 Task: Select the date January 25, 2024.
Action: Mouse moved to (83, 600)
Screenshot: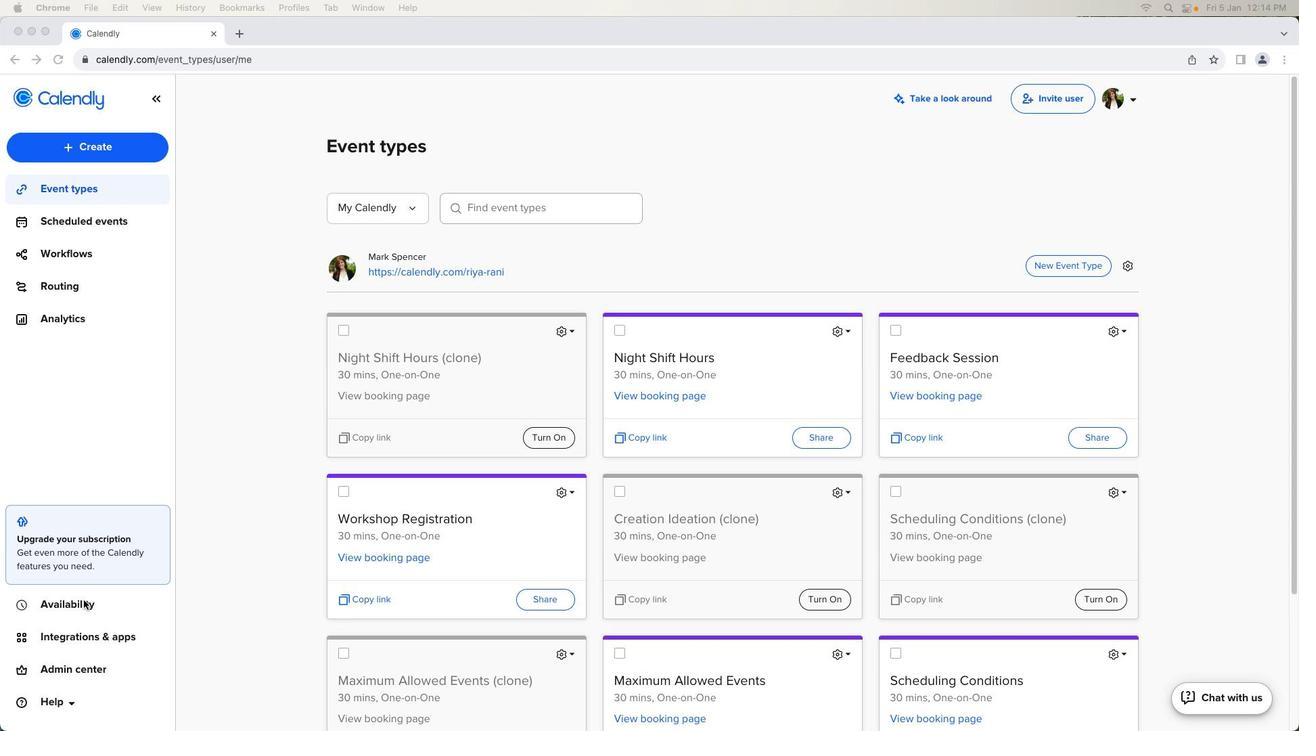 
Action: Mouse pressed left at (83, 600)
Screenshot: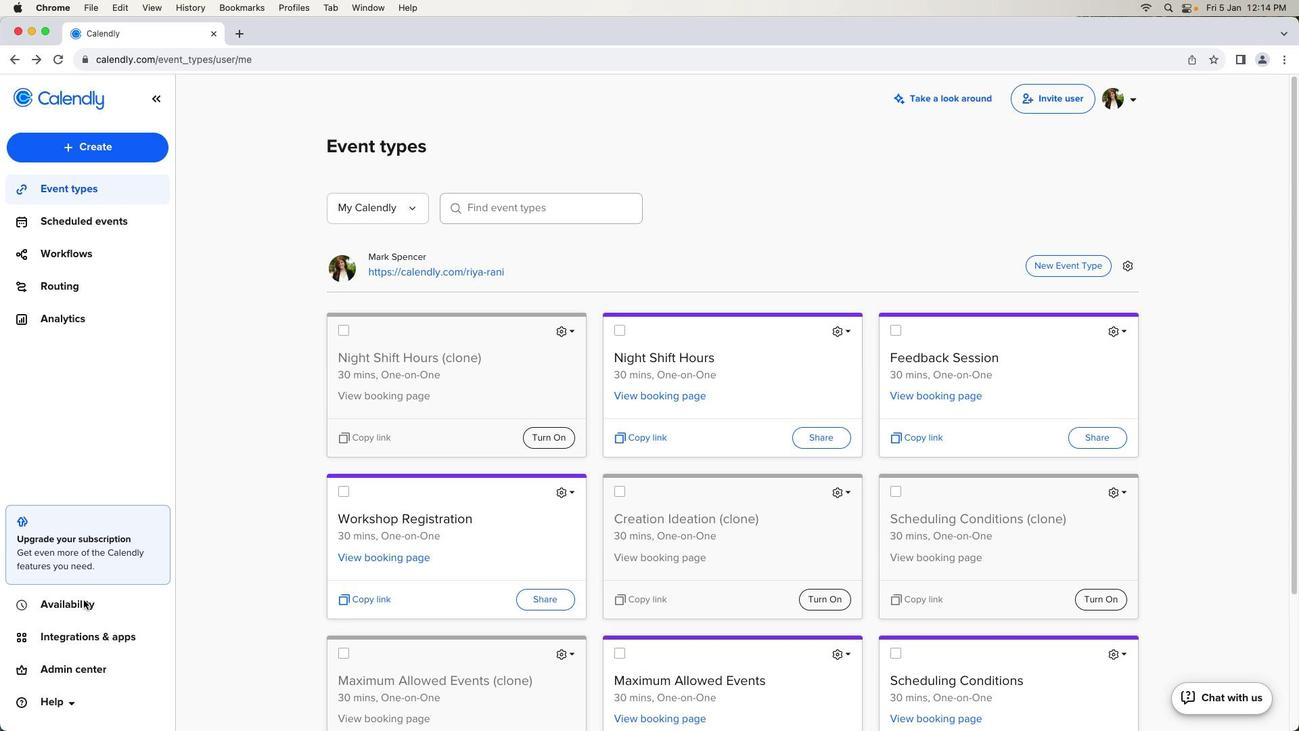
Action: Mouse pressed left at (83, 600)
Screenshot: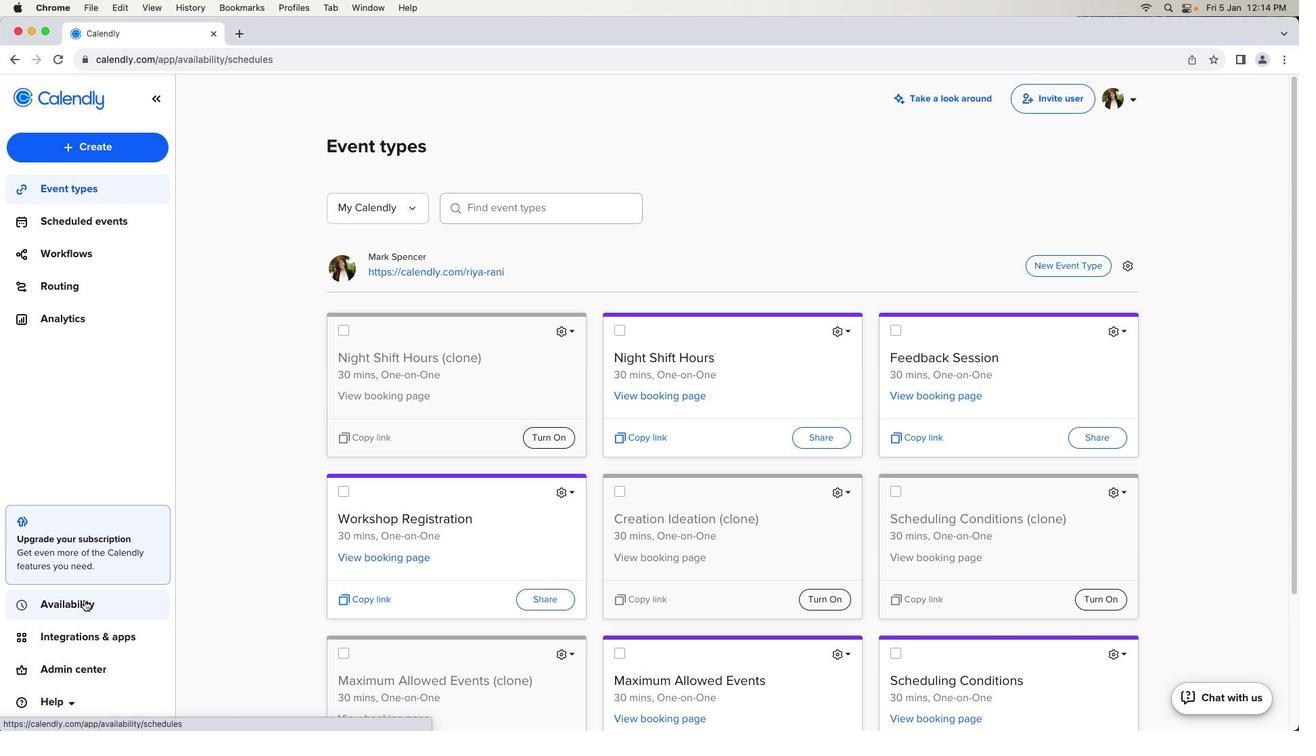 
Action: Mouse moved to (821, 494)
Screenshot: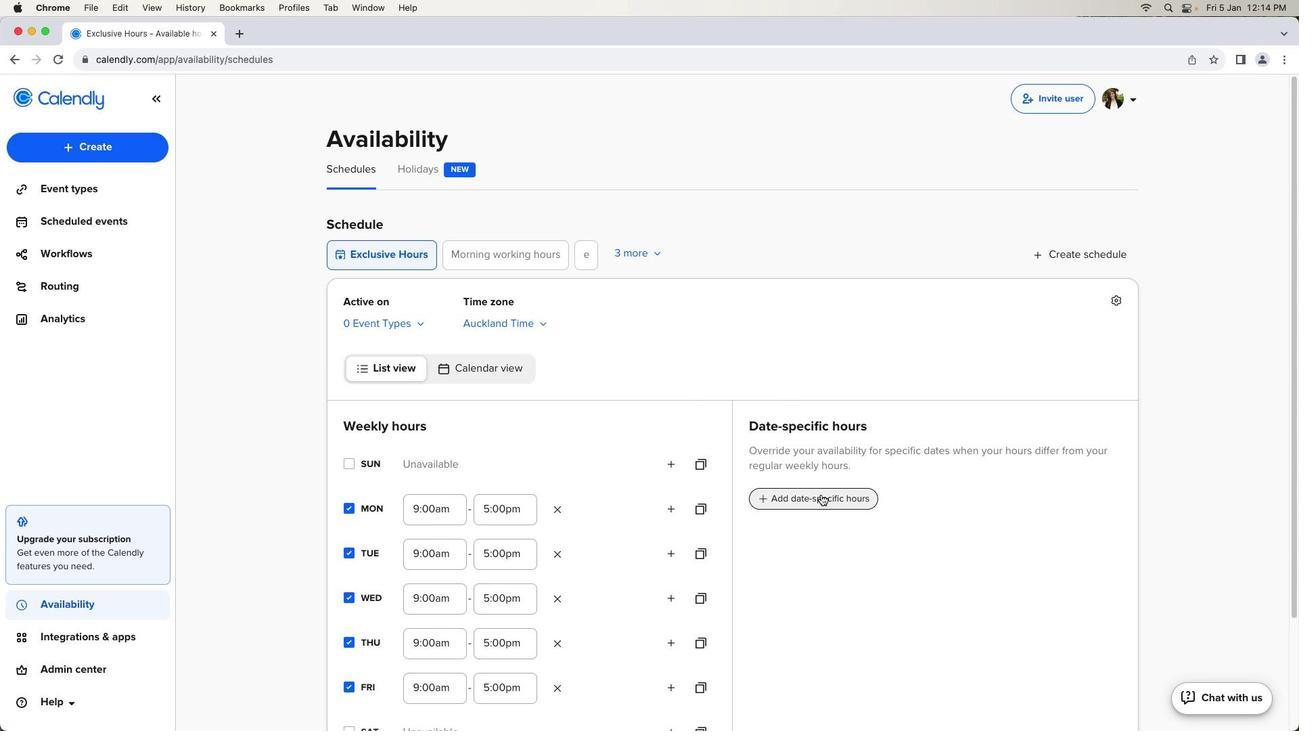 
Action: Mouse pressed left at (821, 494)
Screenshot: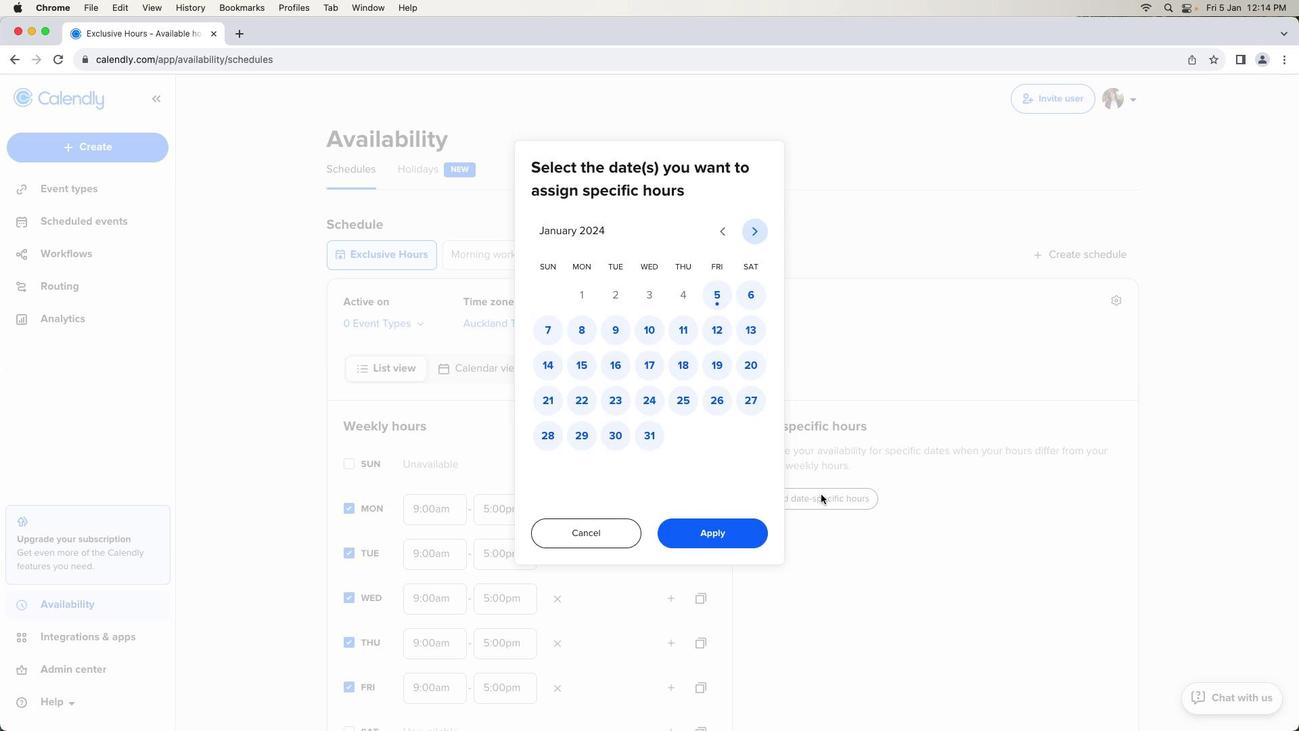
Action: Mouse moved to (687, 405)
Screenshot: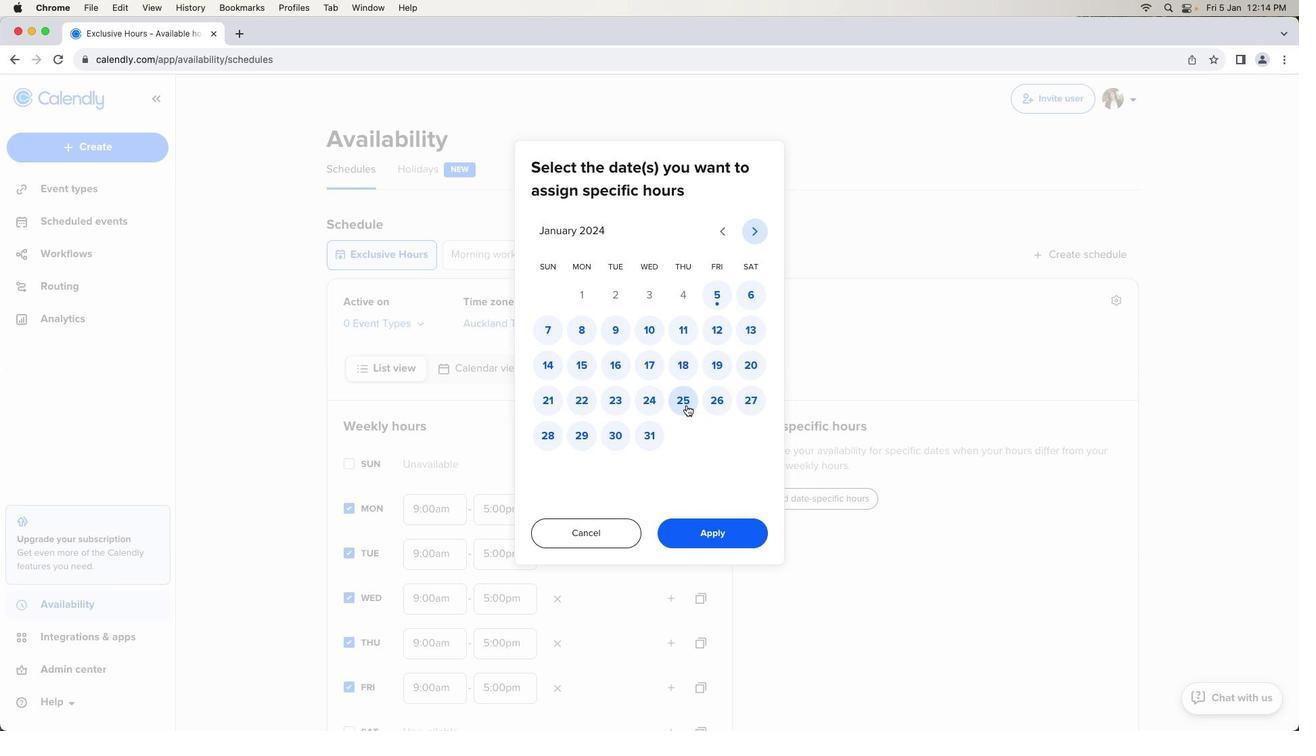 
Action: Mouse pressed left at (687, 405)
Screenshot: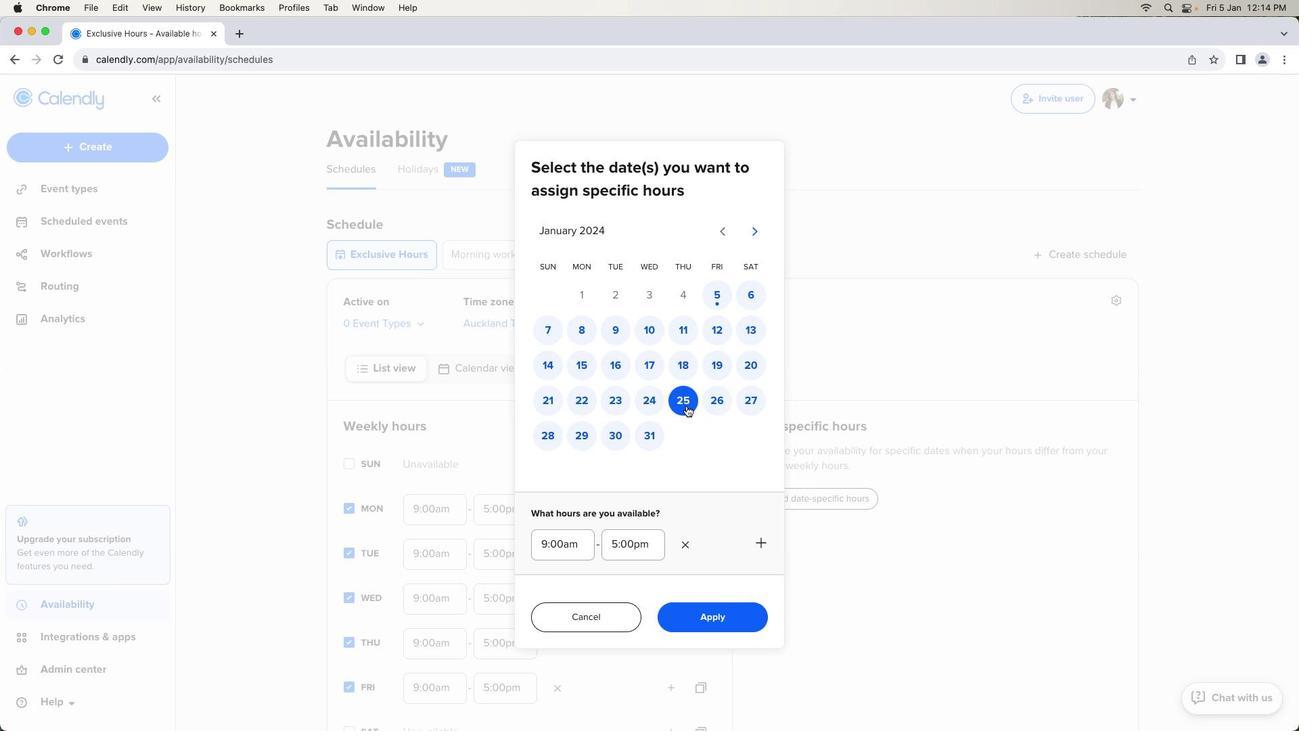 
Action: Mouse moved to (682, 622)
Screenshot: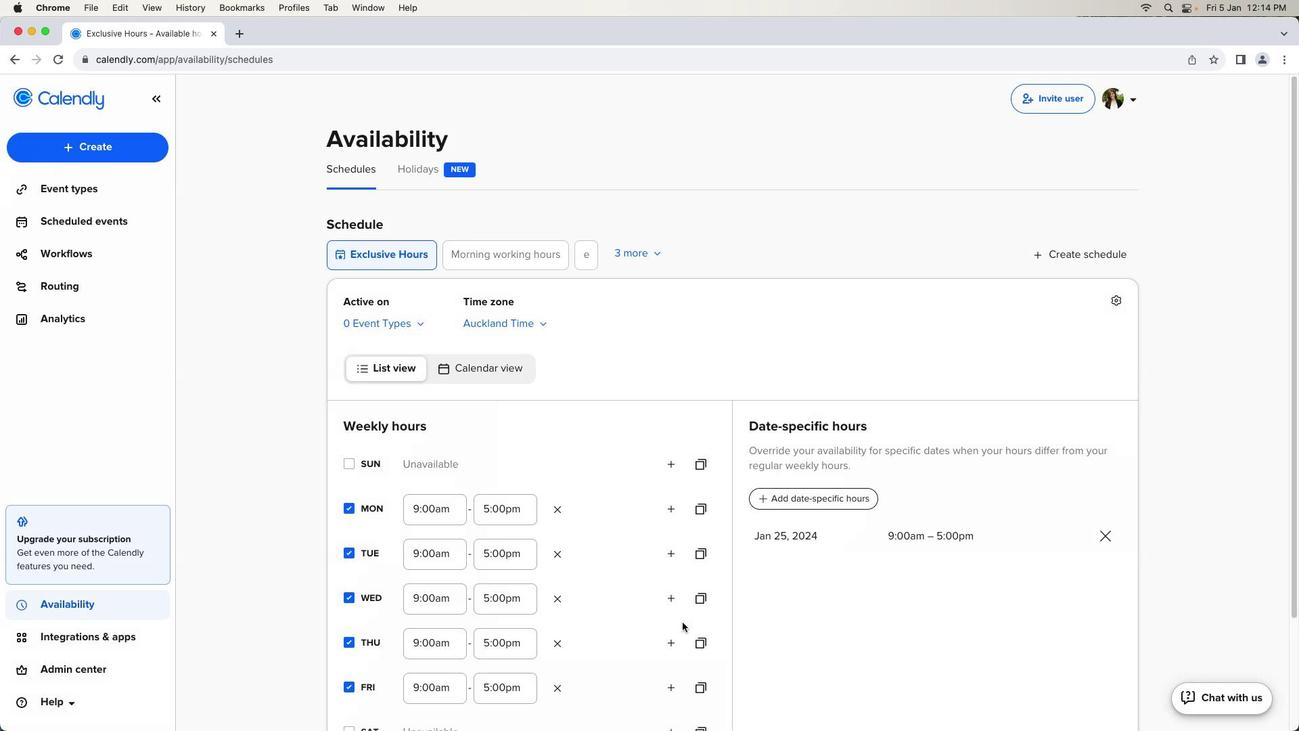 
Action: Mouse pressed left at (682, 622)
Screenshot: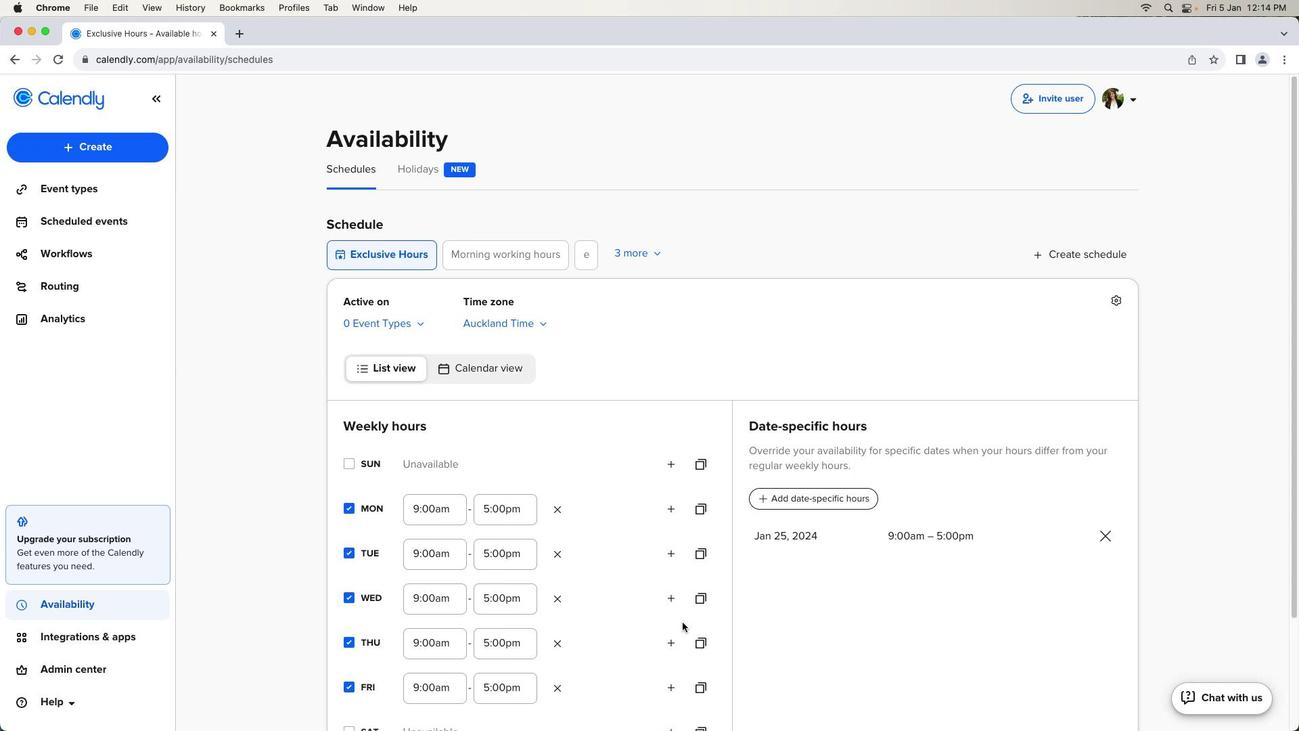 
Action: Mouse moved to (685, 615)
Screenshot: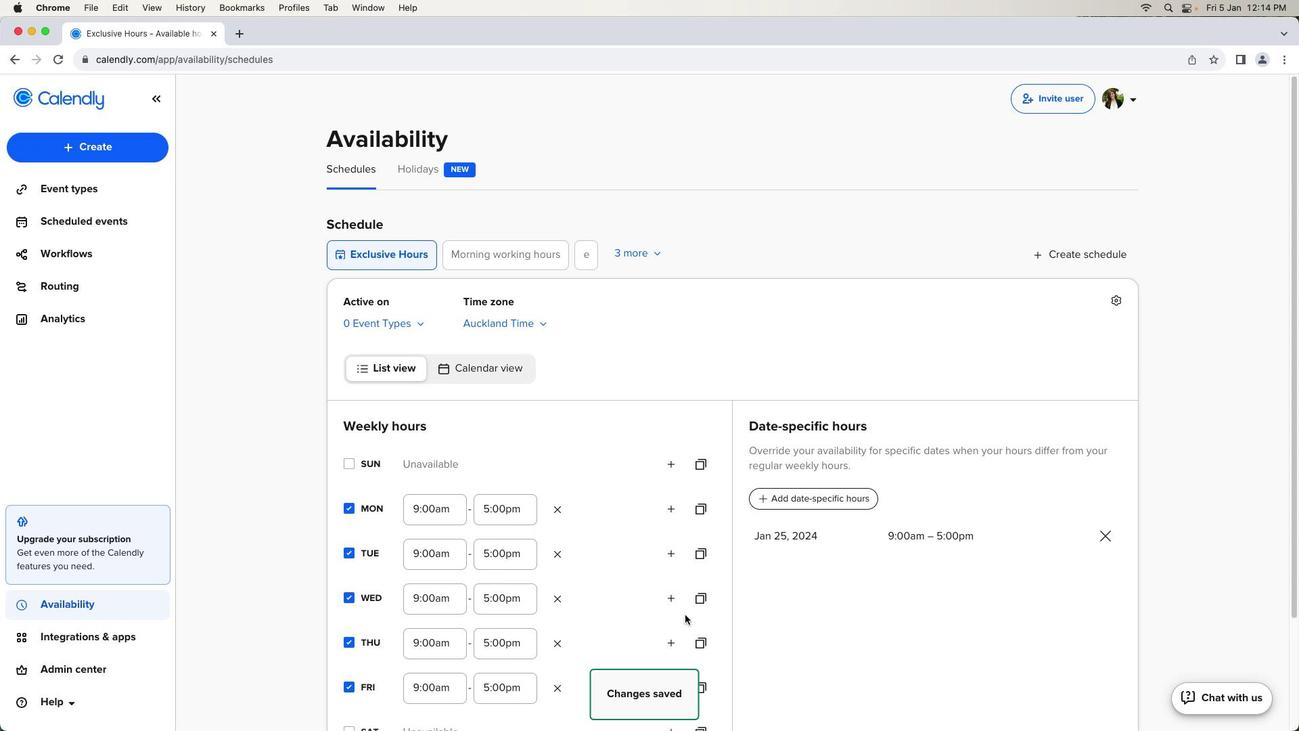 
